 Task: Edit the SSO setting of the organization
Action: Mouse moved to (238, 144)
Screenshot: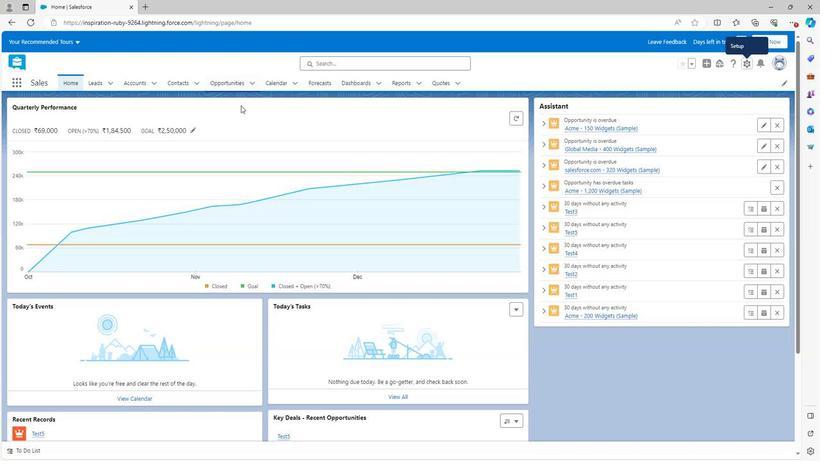 
Action: Mouse scrolled (238, 144) with delta (0, 0)
Screenshot: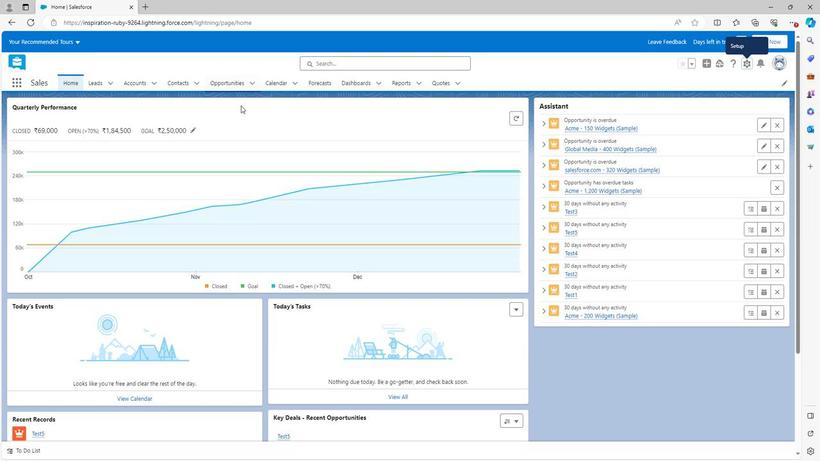 
Action: Mouse scrolled (238, 144) with delta (0, 0)
Screenshot: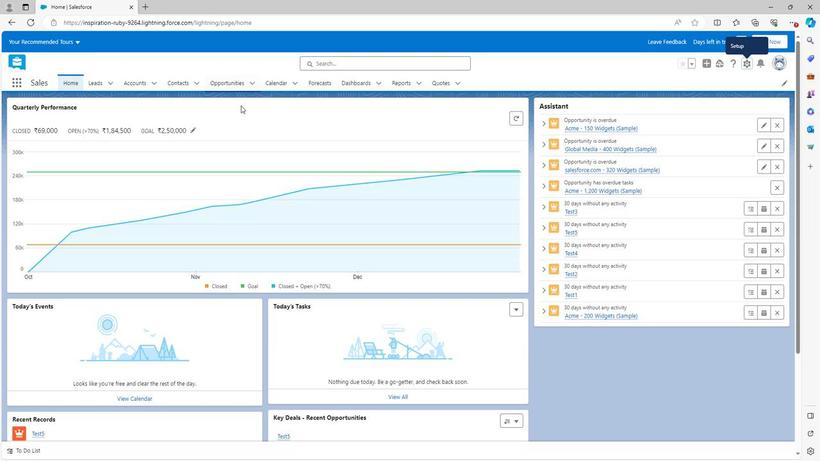 
Action: Mouse scrolled (238, 144) with delta (0, 0)
Screenshot: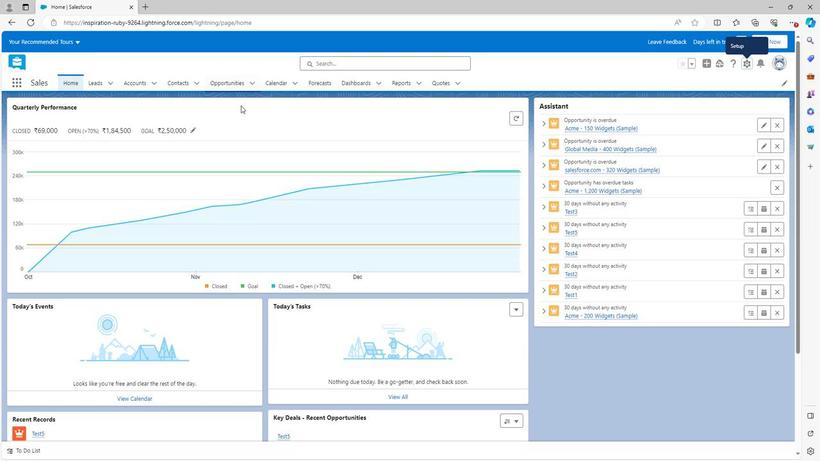 
Action: Mouse moved to (238, 145)
Screenshot: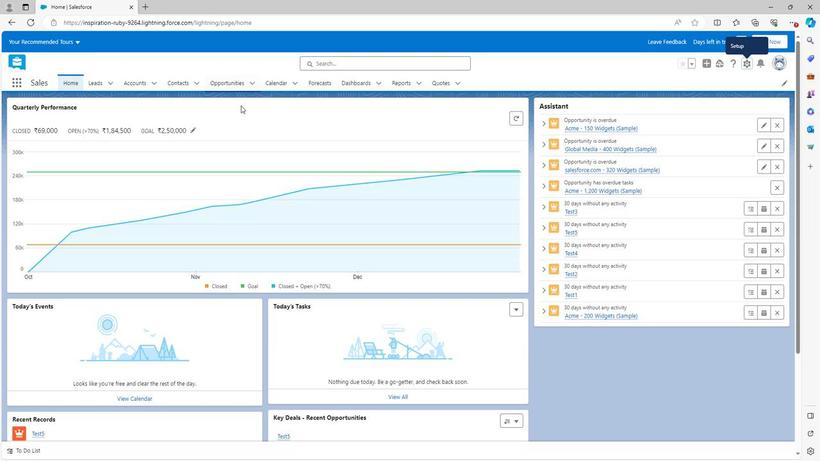 
Action: Mouse scrolled (238, 144) with delta (0, 0)
Screenshot: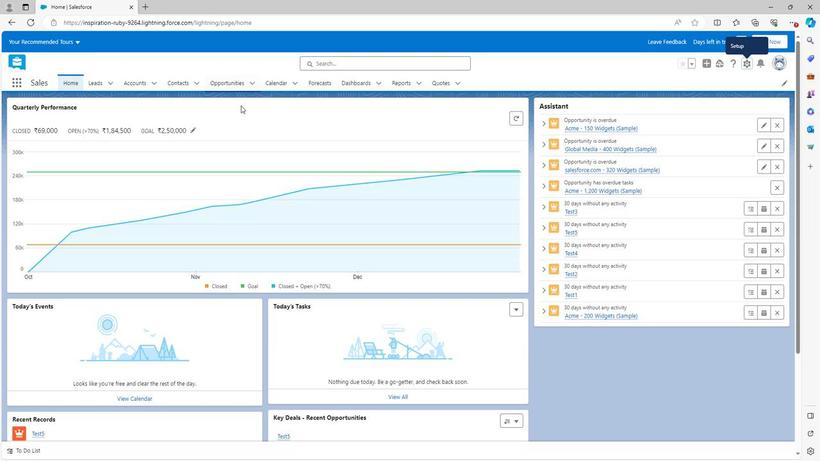 
Action: Mouse moved to (238, 146)
Screenshot: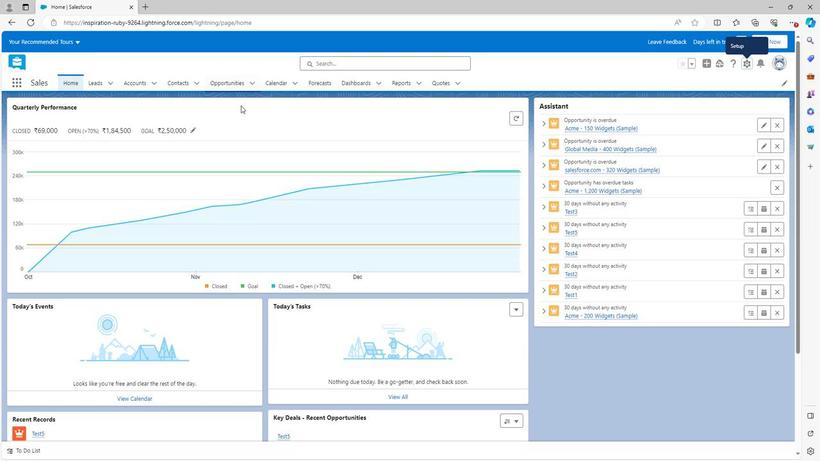 
Action: Mouse scrolled (238, 146) with delta (0, 0)
Screenshot: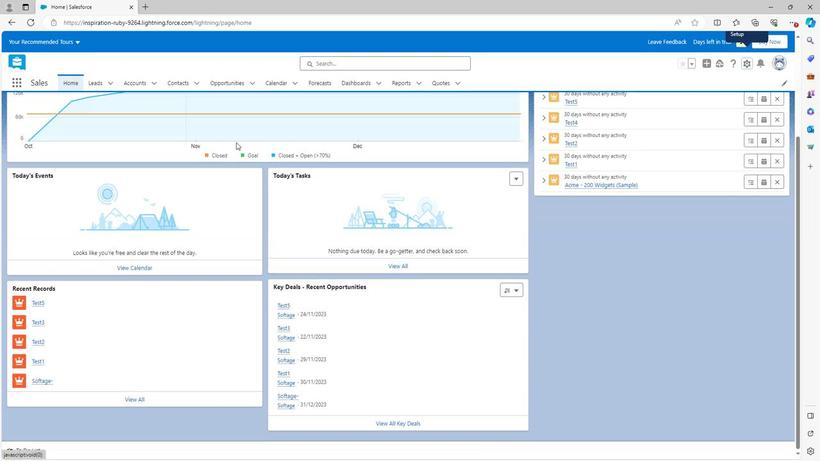 
Action: Mouse scrolled (238, 146) with delta (0, 0)
Screenshot: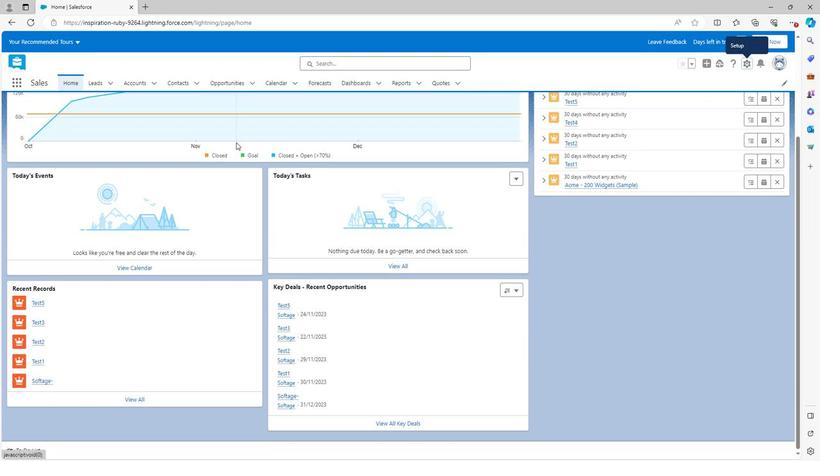 
Action: Mouse scrolled (238, 146) with delta (0, 0)
Screenshot: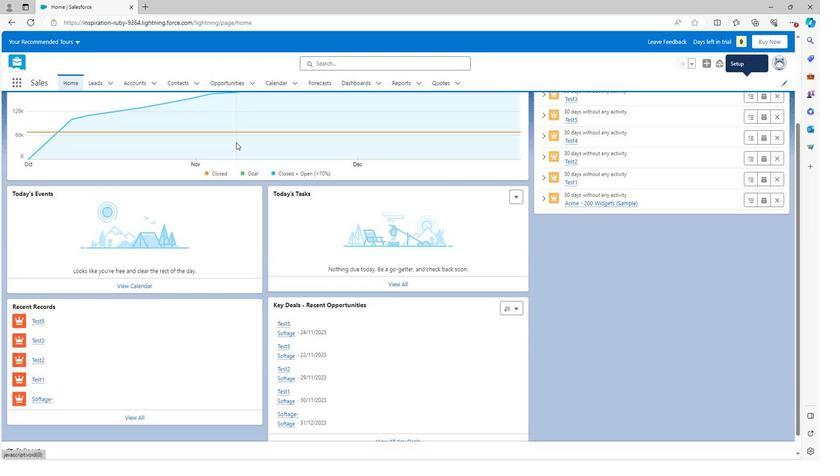 
Action: Mouse scrolled (238, 146) with delta (0, 0)
Screenshot: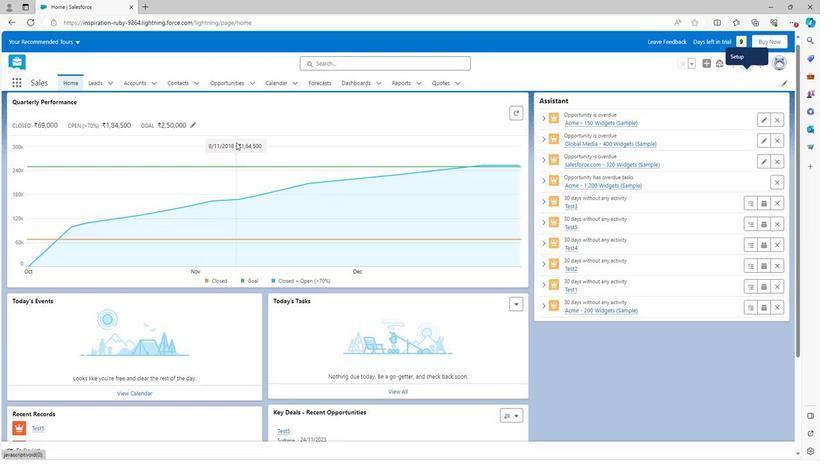 
Action: Mouse scrolled (238, 146) with delta (0, 0)
Screenshot: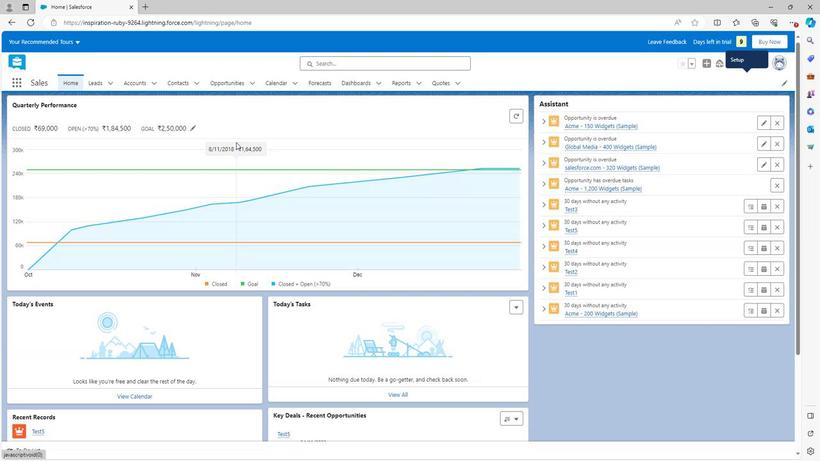 
Action: Mouse scrolled (238, 146) with delta (0, 0)
Screenshot: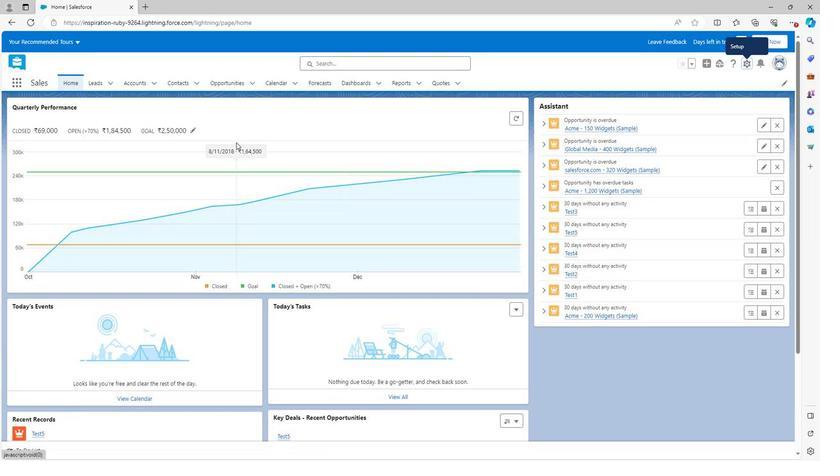 
Action: Mouse moved to (759, 67)
Screenshot: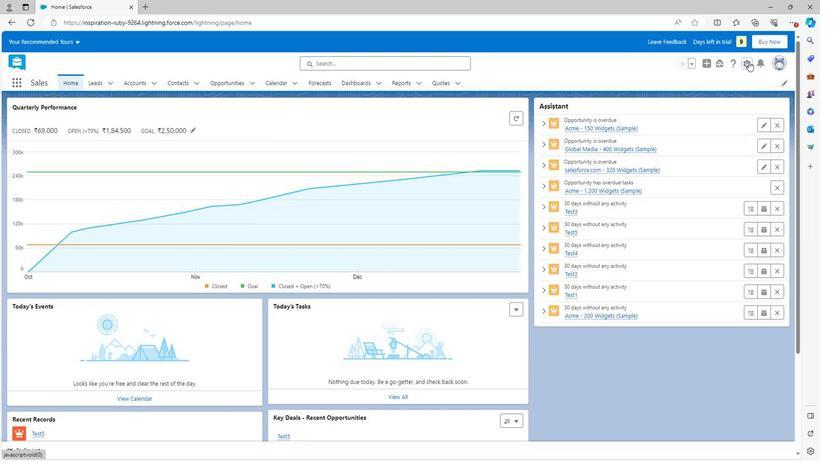 
Action: Mouse pressed left at (759, 67)
Screenshot: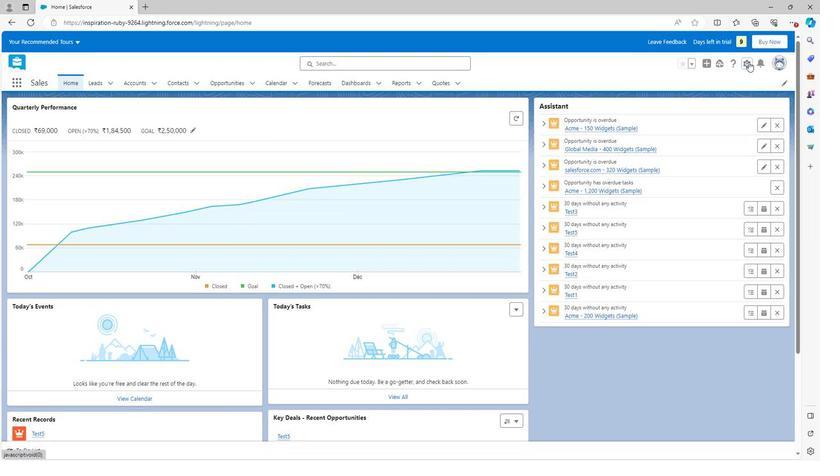 
Action: Mouse moved to (739, 91)
Screenshot: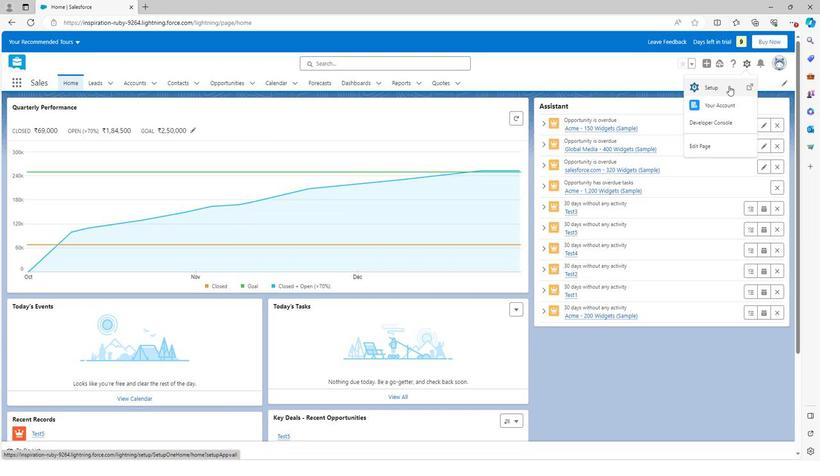
Action: Mouse pressed left at (739, 91)
Screenshot: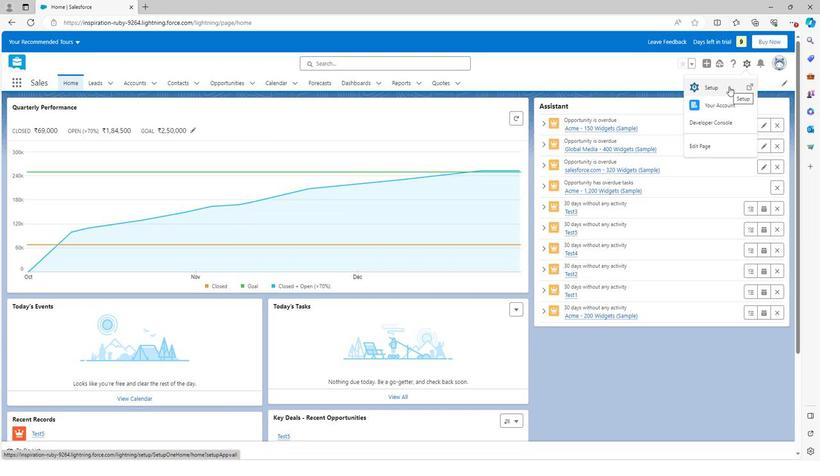 
Action: Mouse moved to (24, 397)
Screenshot: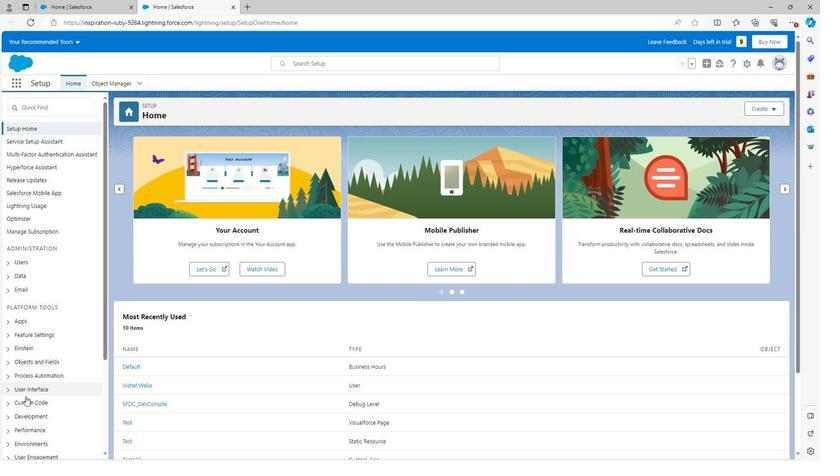 
Action: Mouse scrolled (24, 397) with delta (0, 0)
Screenshot: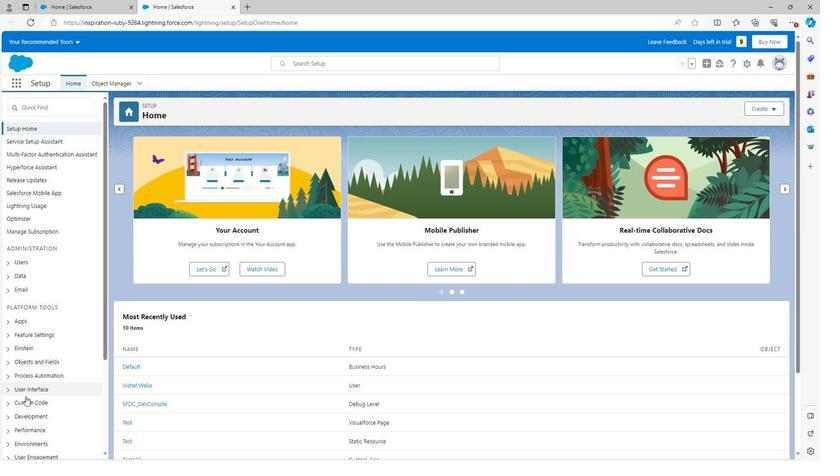 
Action: Mouse moved to (24, 398)
Screenshot: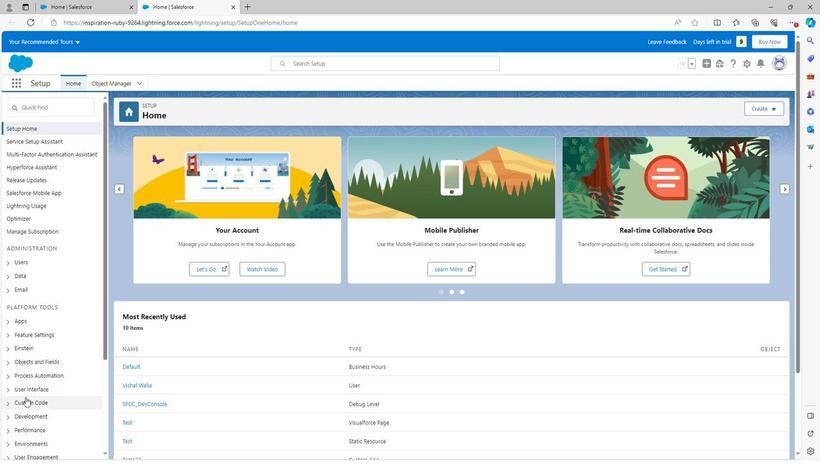 
Action: Mouse scrolled (24, 398) with delta (0, 0)
Screenshot: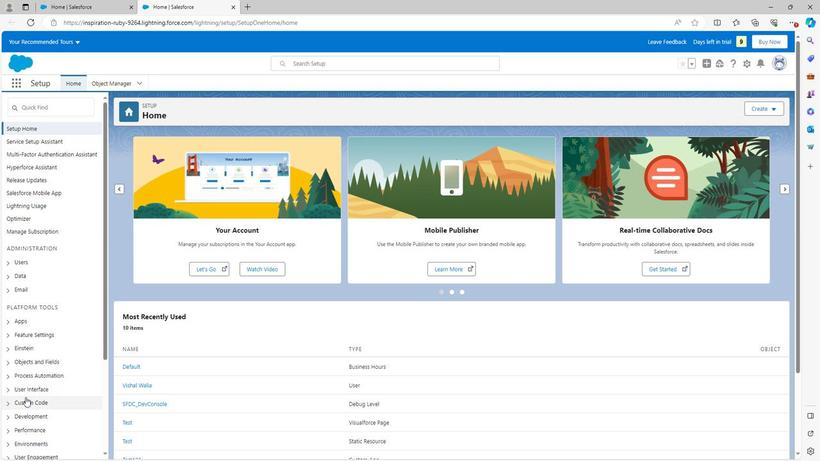 
Action: Mouse scrolled (24, 398) with delta (0, 0)
Screenshot: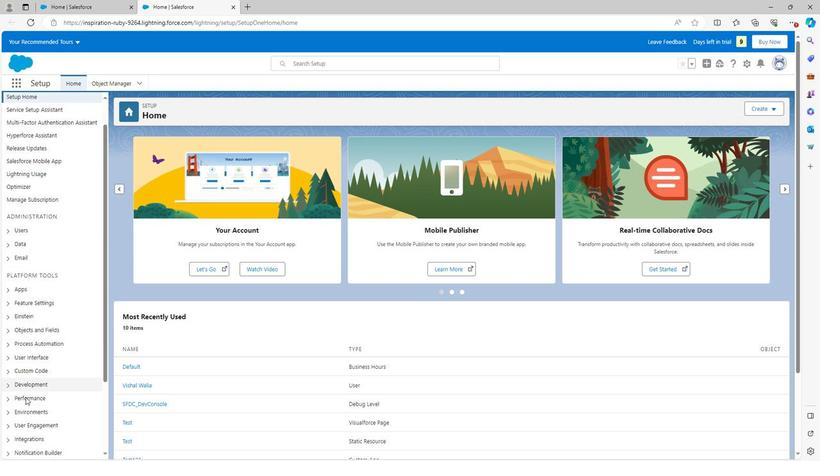 
Action: Mouse scrolled (24, 398) with delta (0, 0)
Screenshot: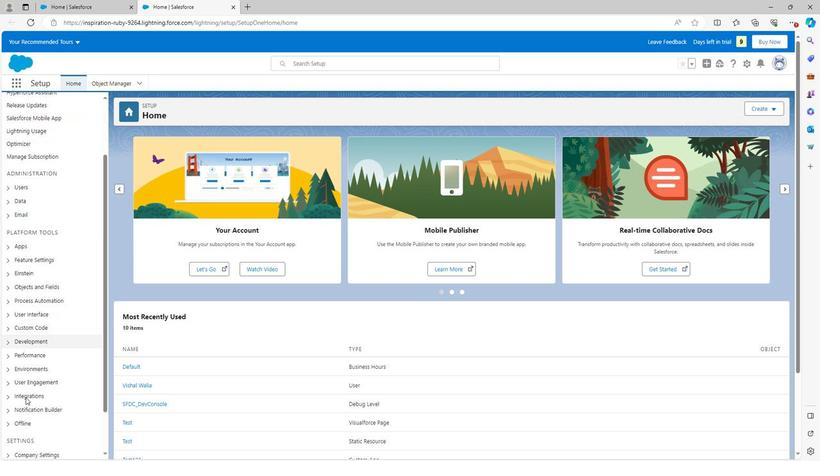 
Action: Mouse scrolled (24, 398) with delta (0, 0)
Screenshot: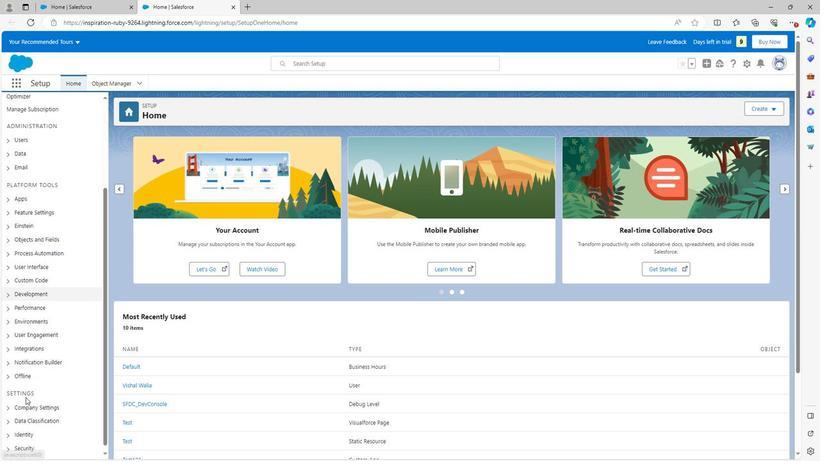 
Action: Mouse scrolled (24, 398) with delta (0, 0)
Screenshot: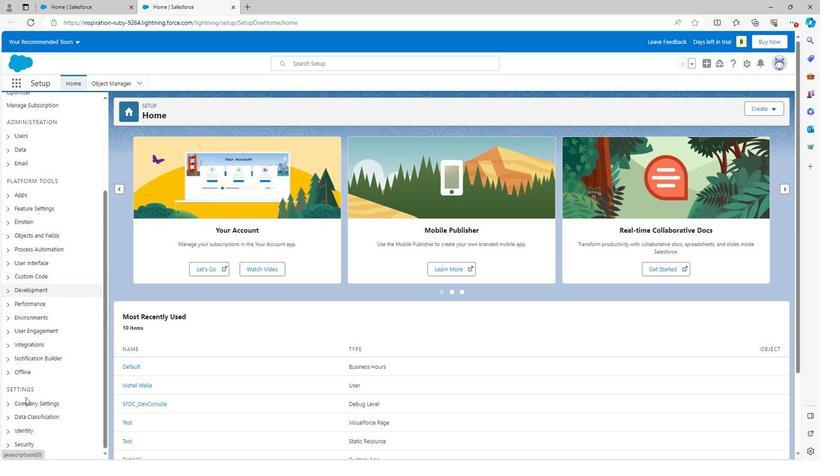
Action: Mouse moved to (23, 400)
Screenshot: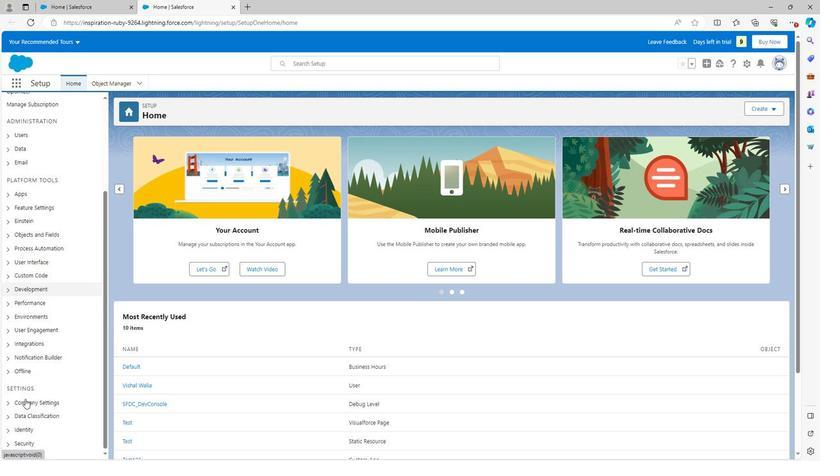 
Action: Mouse scrolled (23, 400) with delta (0, 0)
Screenshot: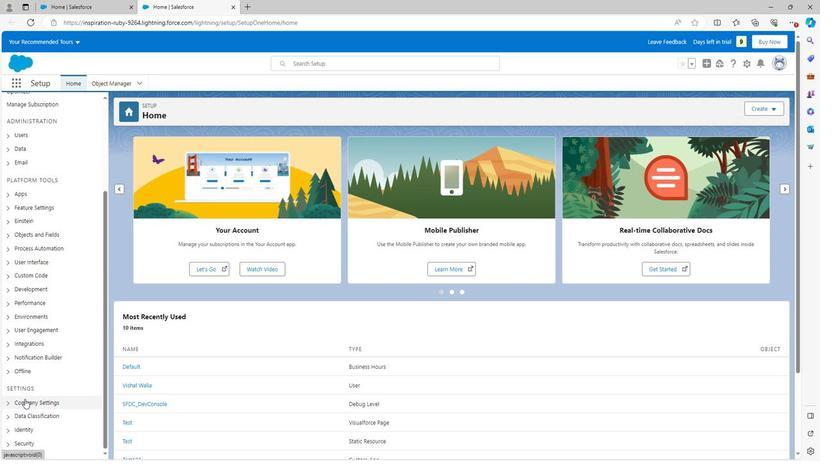 
Action: Mouse moved to (7, 430)
Screenshot: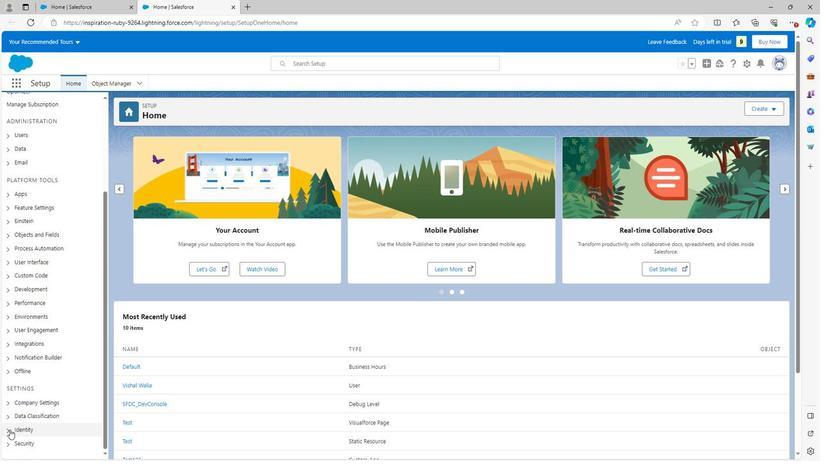 
Action: Mouse pressed left at (7, 430)
Screenshot: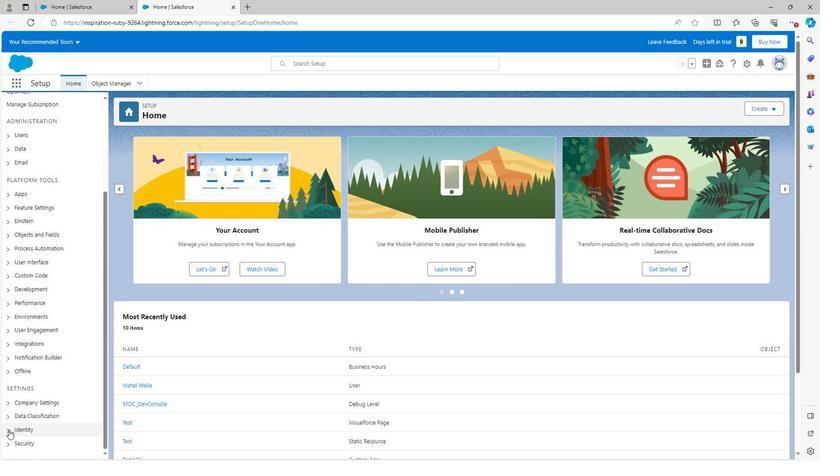 
Action: Mouse scrolled (7, 430) with delta (0, 0)
Screenshot: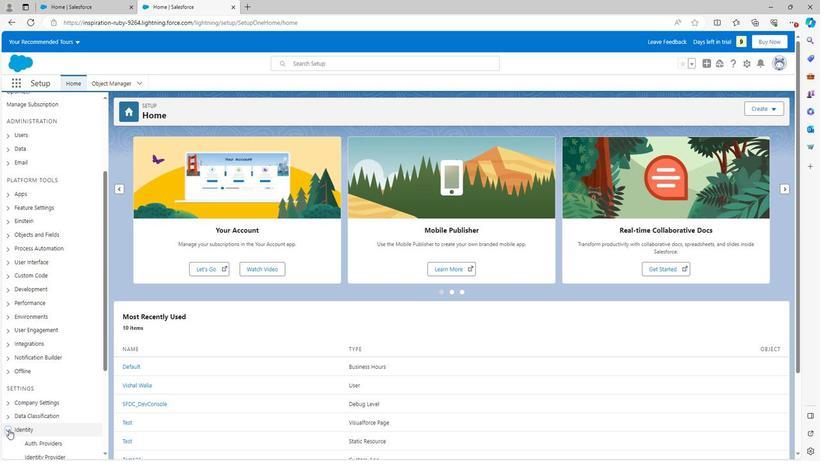 
Action: Mouse scrolled (7, 430) with delta (0, 0)
Screenshot: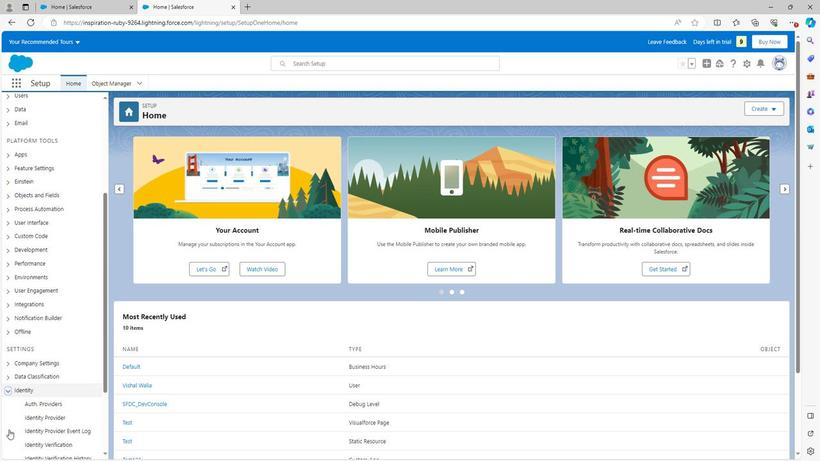 
Action: Mouse scrolled (7, 430) with delta (0, 0)
Screenshot: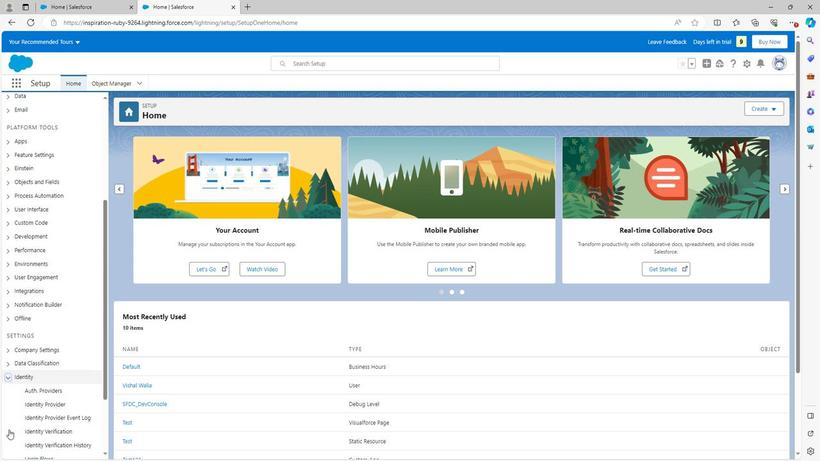 
Action: Mouse scrolled (7, 430) with delta (0, 0)
Screenshot: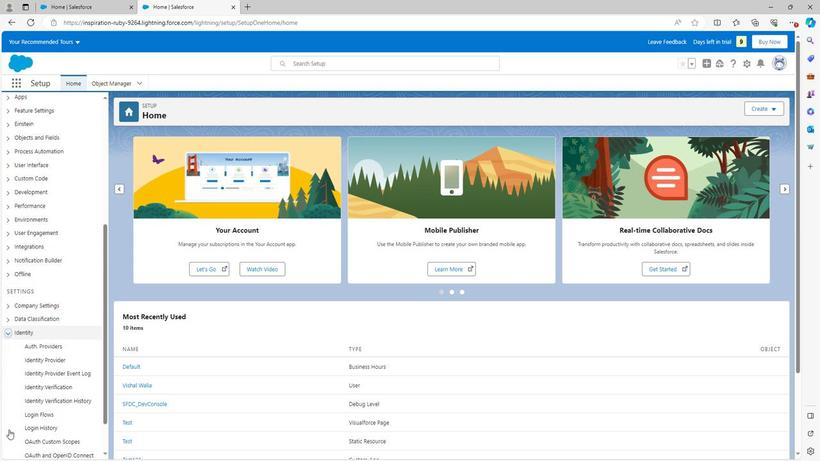 
Action: Mouse scrolled (7, 430) with delta (0, 0)
Screenshot: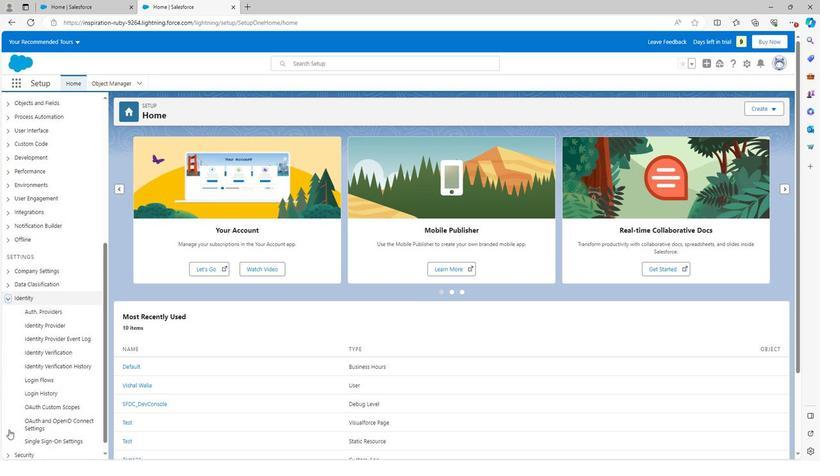 
Action: Mouse scrolled (7, 430) with delta (0, 0)
Screenshot: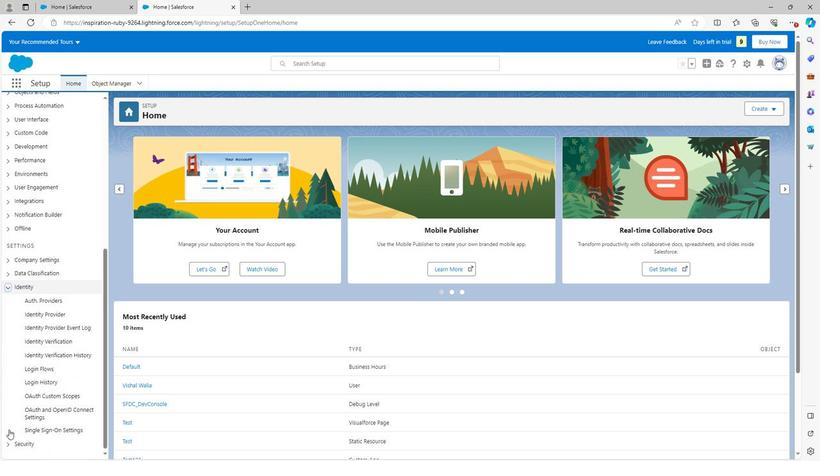 
Action: Mouse moved to (51, 428)
Screenshot: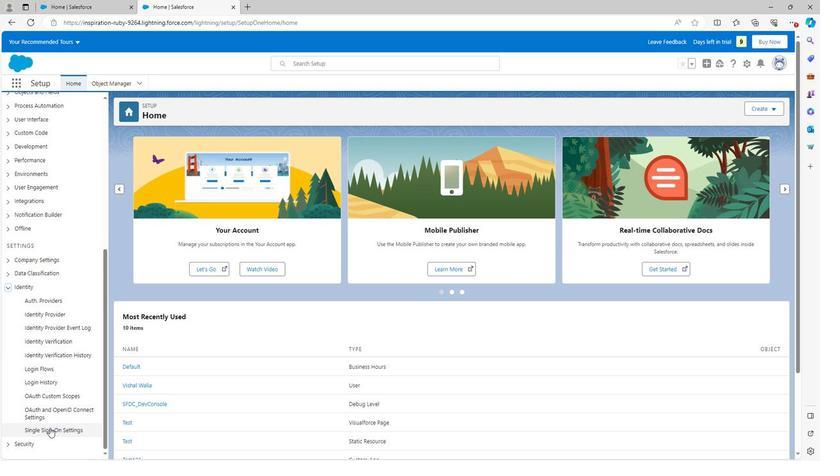 
Action: Mouse pressed left at (51, 428)
Screenshot: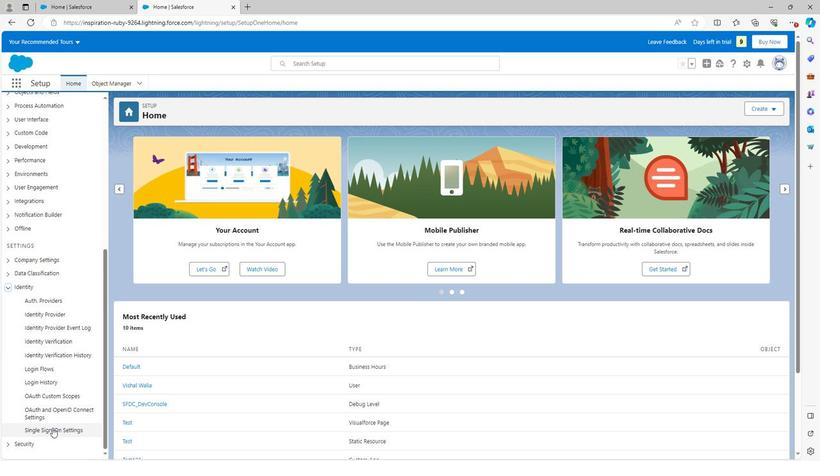 
Action: Mouse moved to (339, 196)
Screenshot: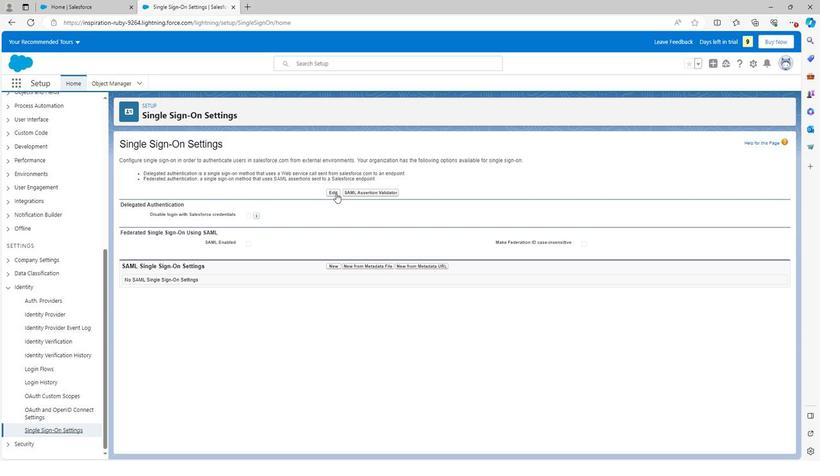 
Action: Mouse pressed left at (339, 196)
Screenshot: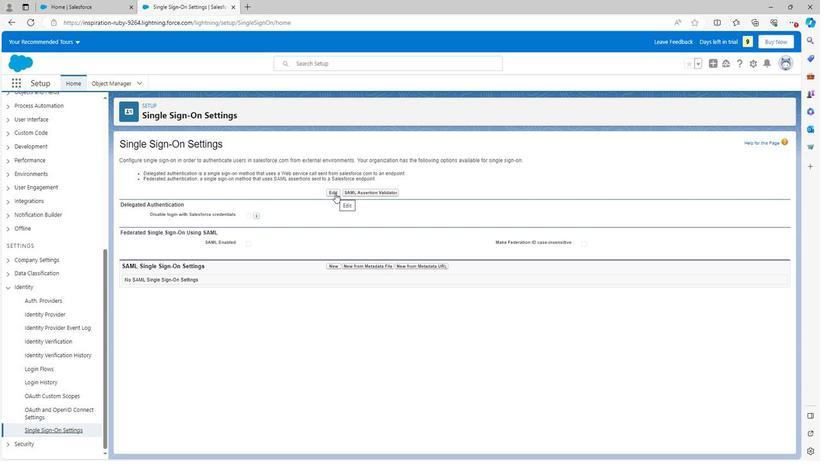 
Action: Mouse moved to (253, 222)
Screenshot: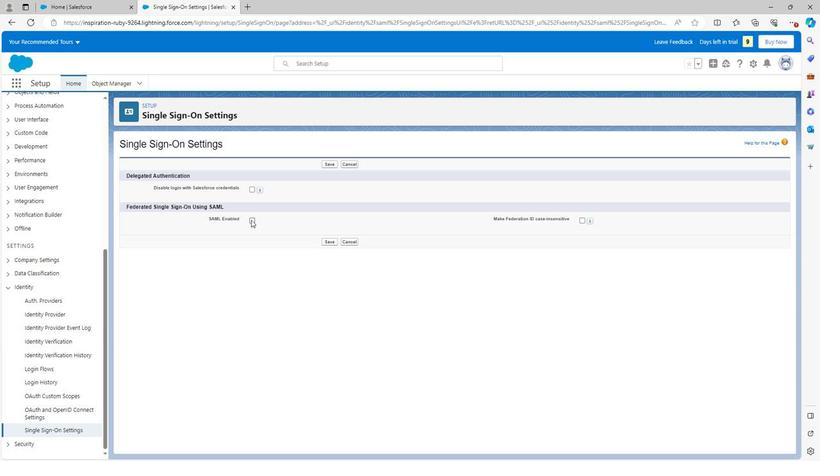 
Action: Mouse pressed left at (253, 222)
Screenshot: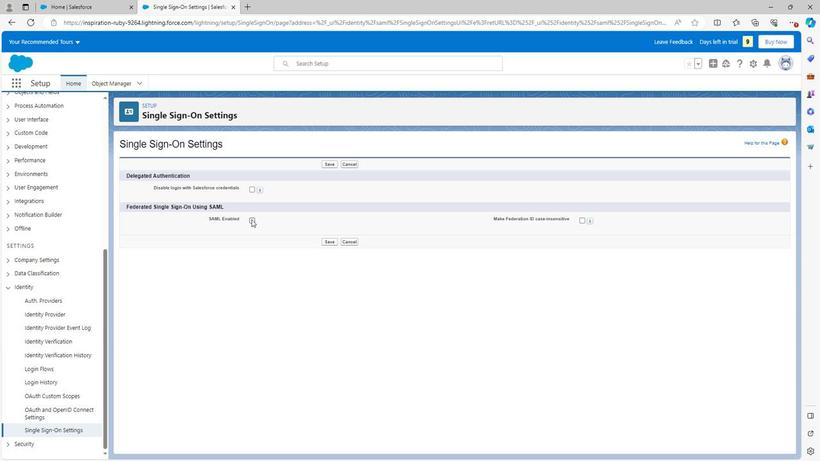 
Action: Mouse pressed left at (253, 222)
Screenshot: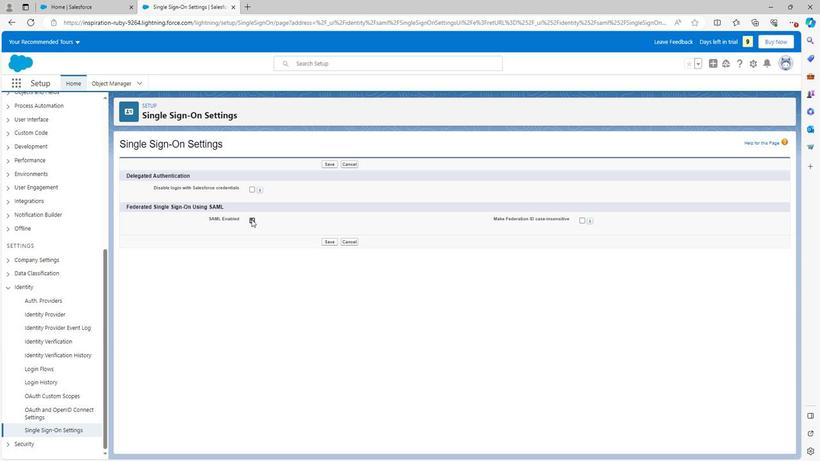 
Action: Mouse pressed left at (253, 222)
Screenshot: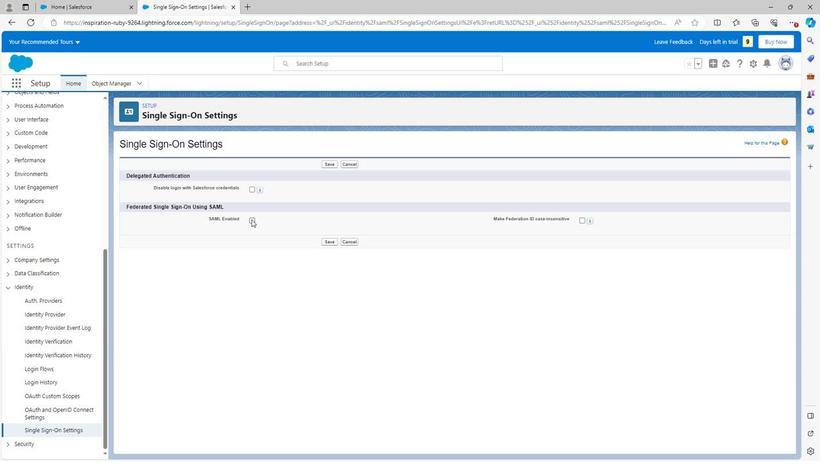 
Action: Mouse moved to (337, 248)
Screenshot: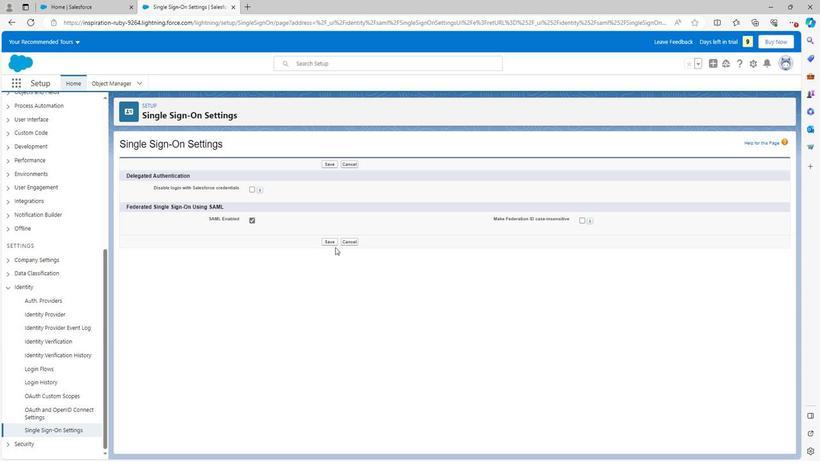 
Action: Mouse pressed left at (337, 248)
Screenshot: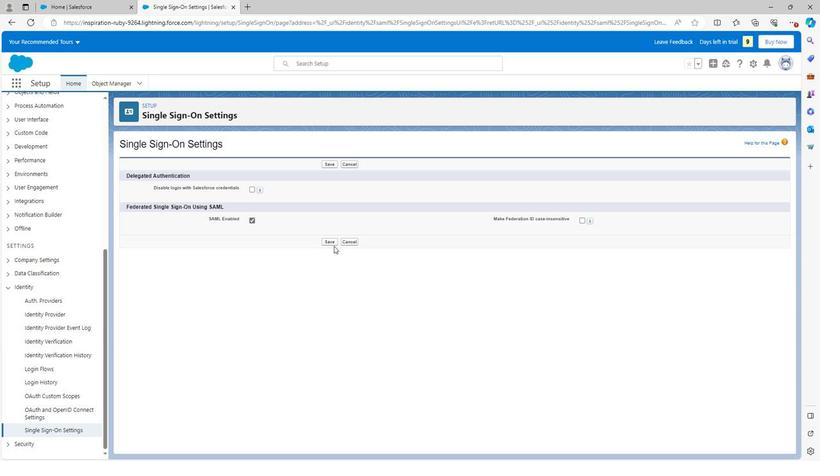 
Action: Mouse moved to (335, 246)
Screenshot: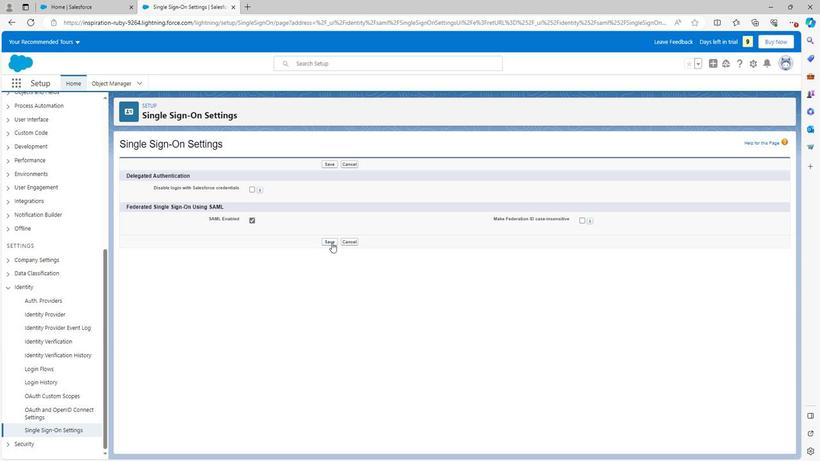 
Action: Mouse pressed left at (335, 246)
Screenshot: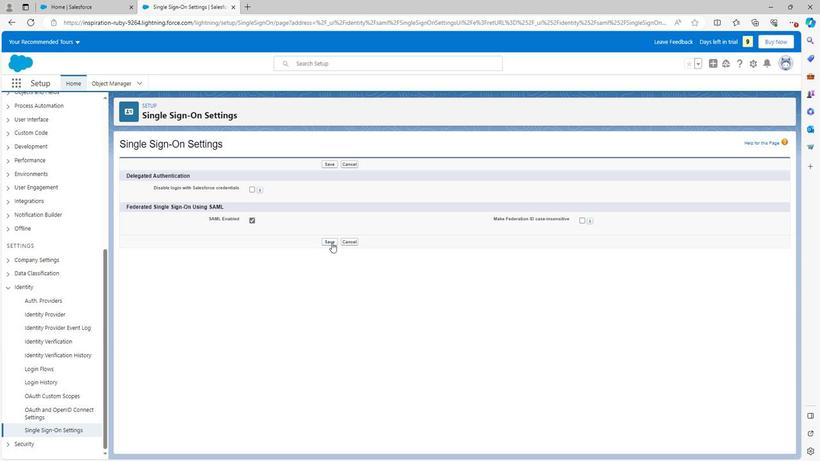 
Action: Mouse moved to (332, 231)
Screenshot: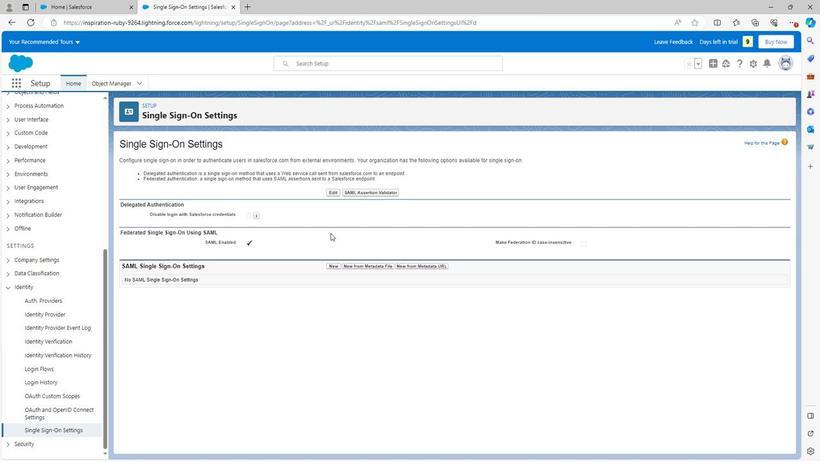 
